 Task: Add Market Corner Two-Bite Brownies to the cart.
Action: Mouse moved to (925, 327)
Screenshot: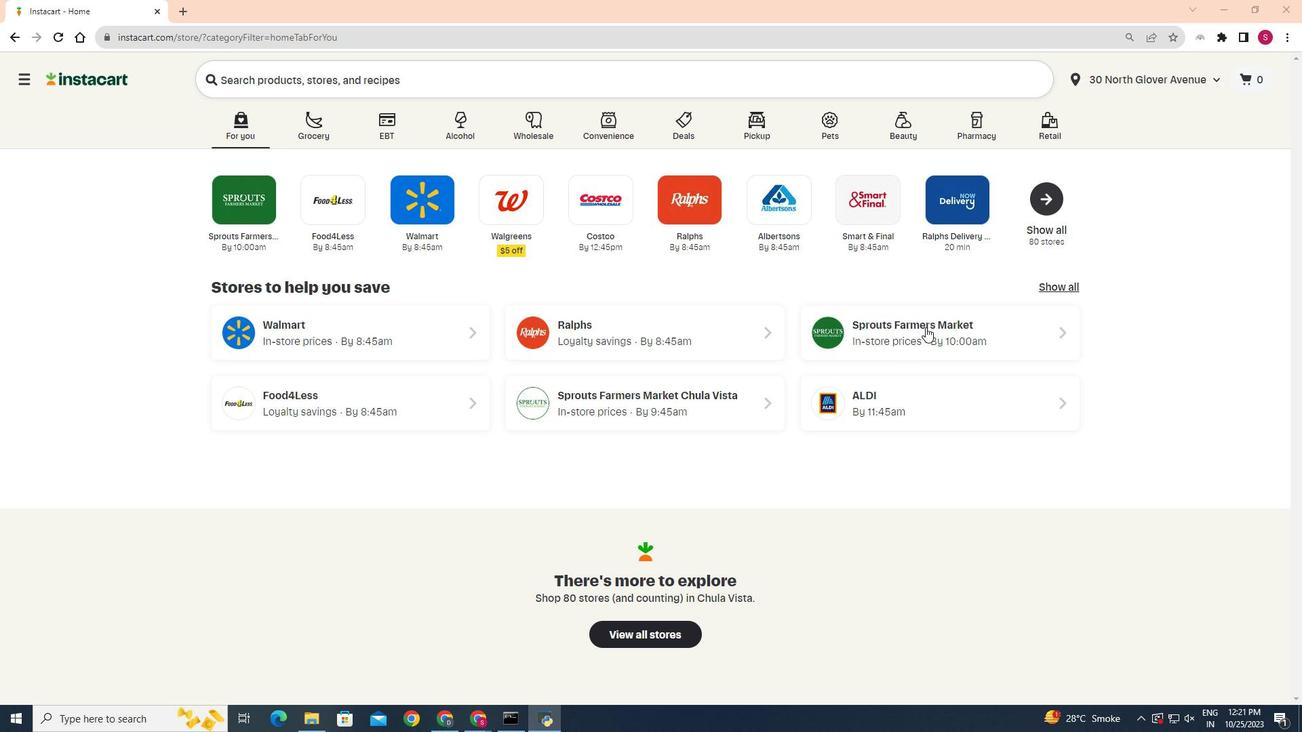 
Action: Mouse pressed left at (925, 327)
Screenshot: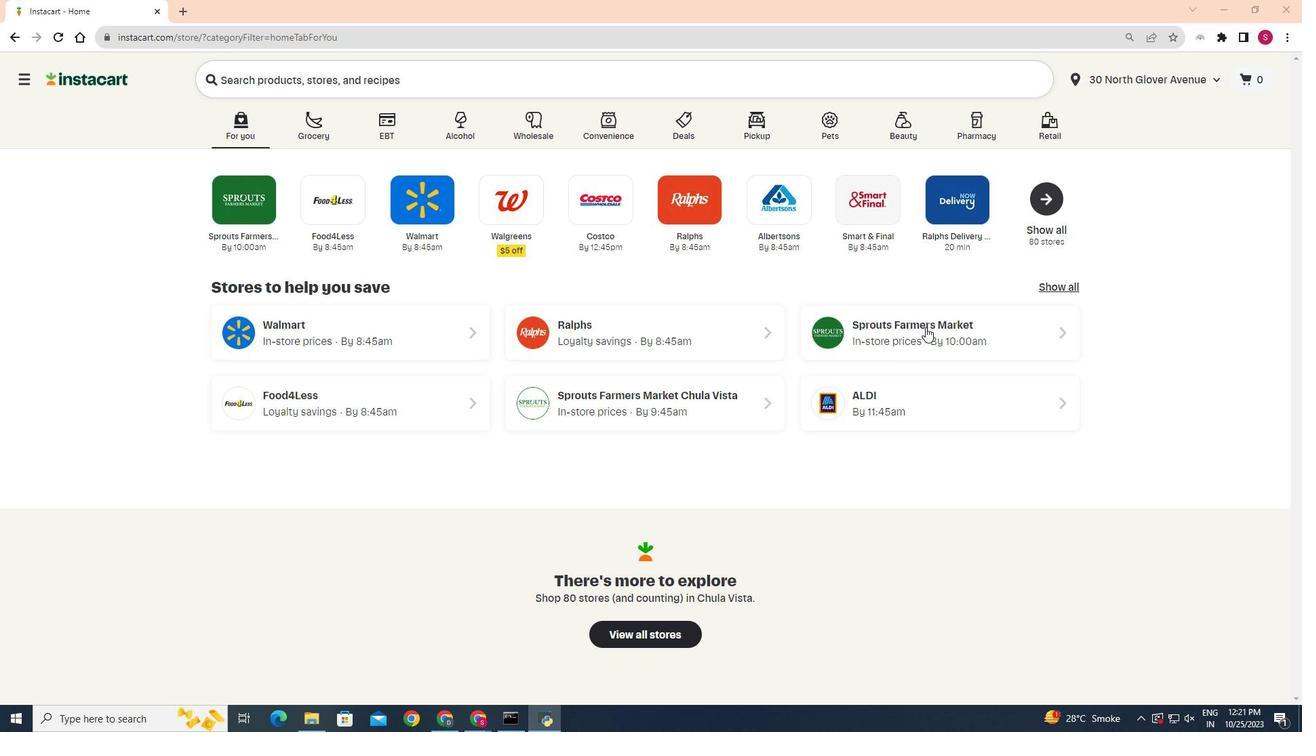 
Action: Mouse moved to (64, 599)
Screenshot: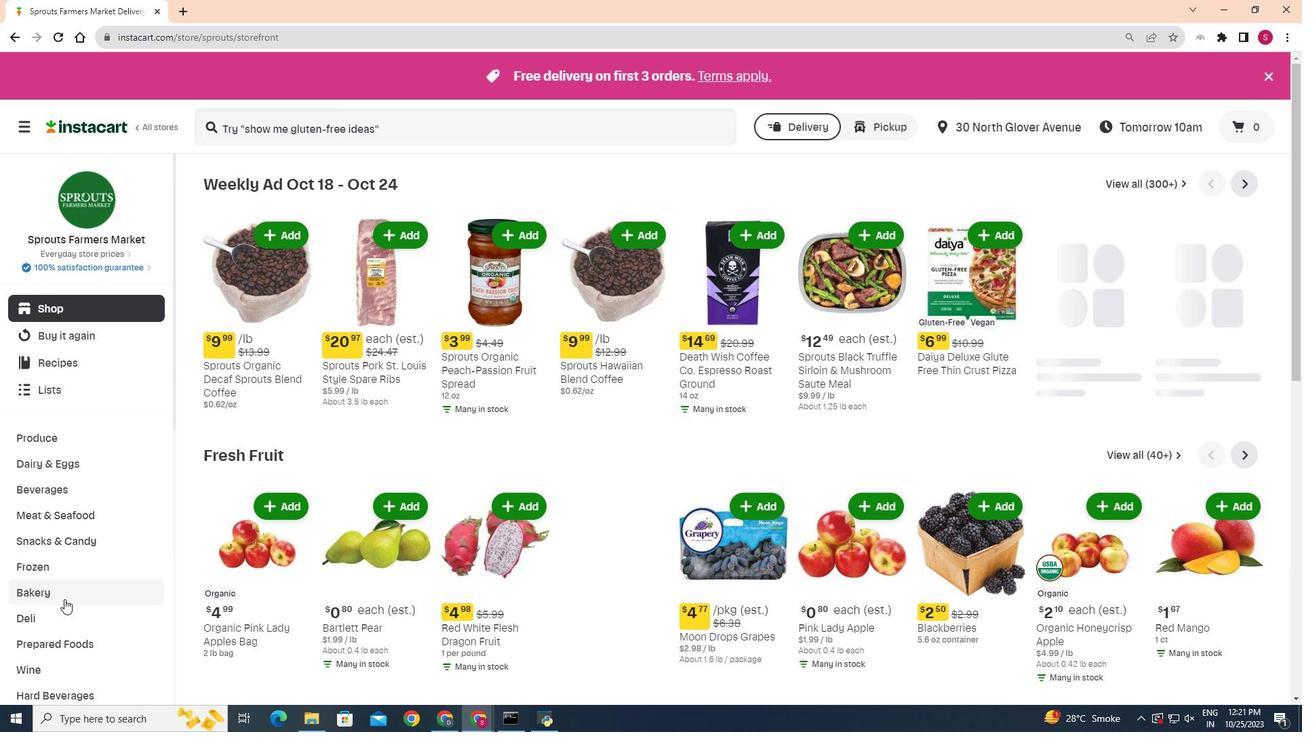 
Action: Mouse pressed left at (64, 599)
Screenshot: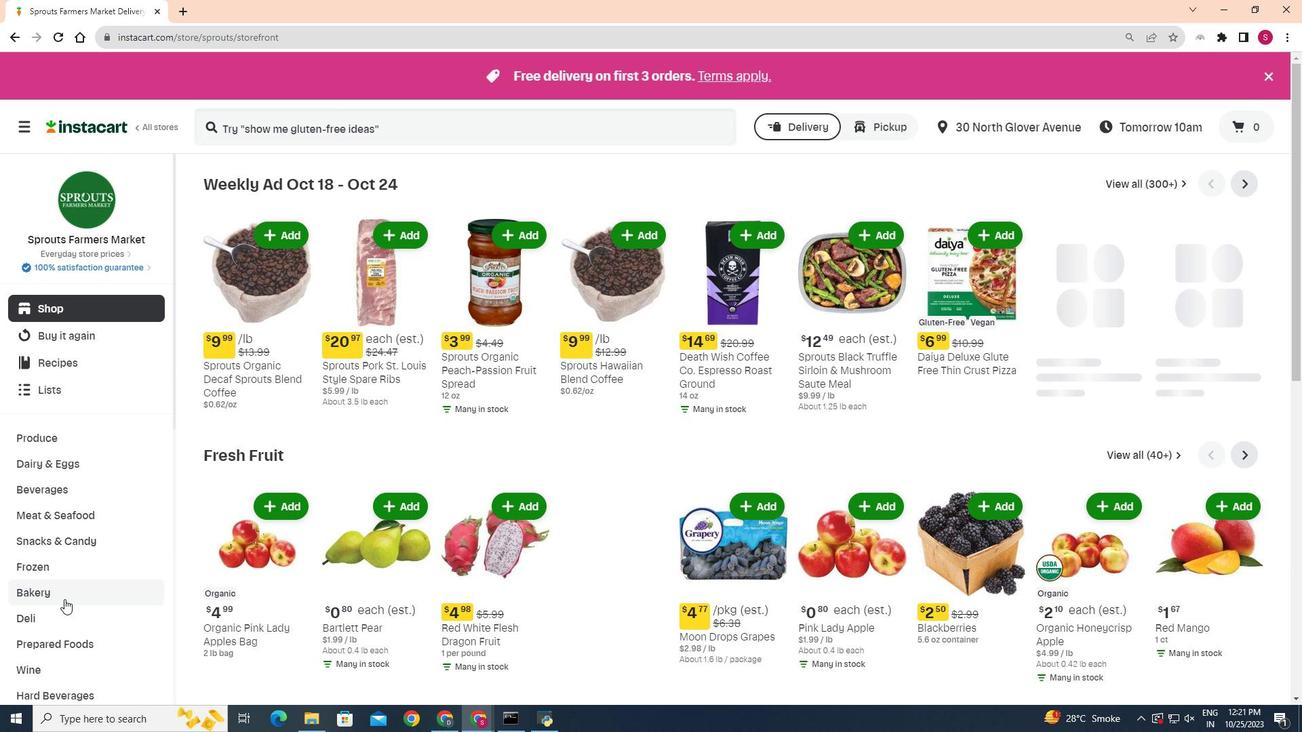 
Action: Mouse moved to (469, 215)
Screenshot: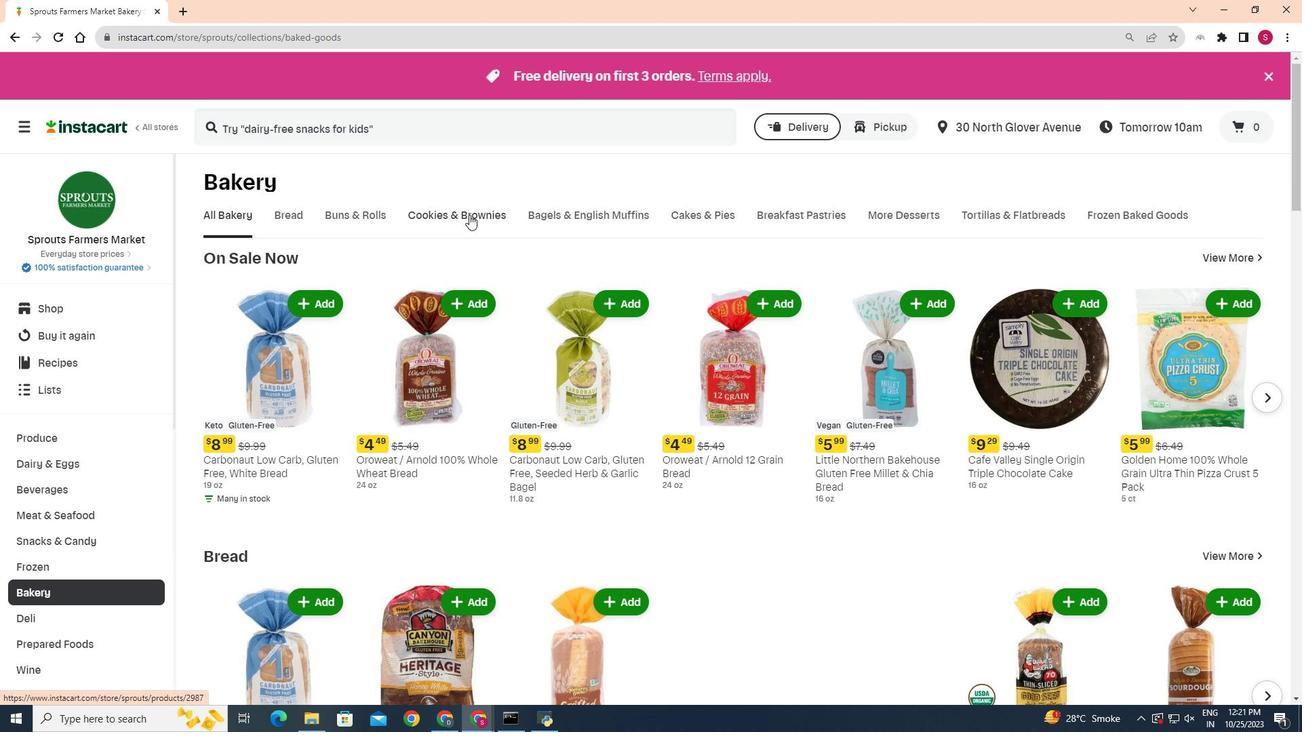 
Action: Mouse pressed left at (469, 215)
Screenshot: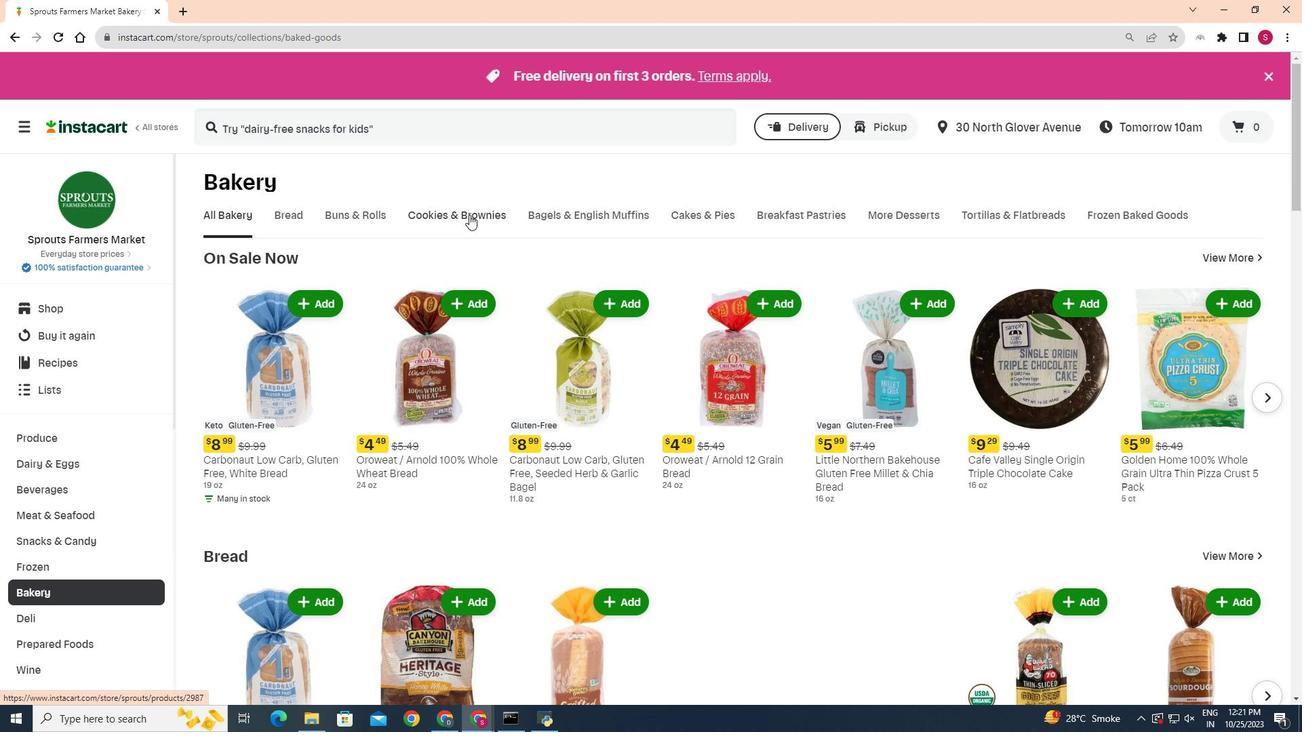 
Action: Mouse moved to (413, 280)
Screenshot: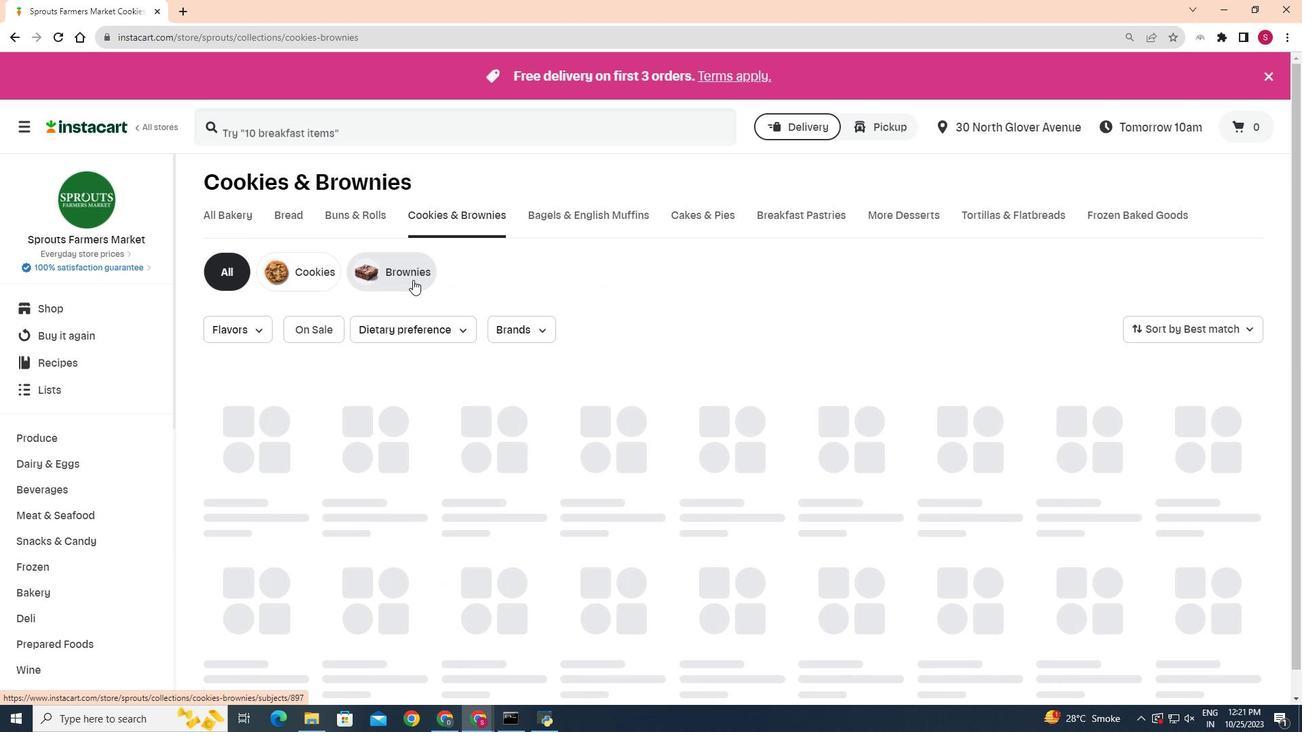 
Action: Mouse pressed left at (413, 280)
Screenshot: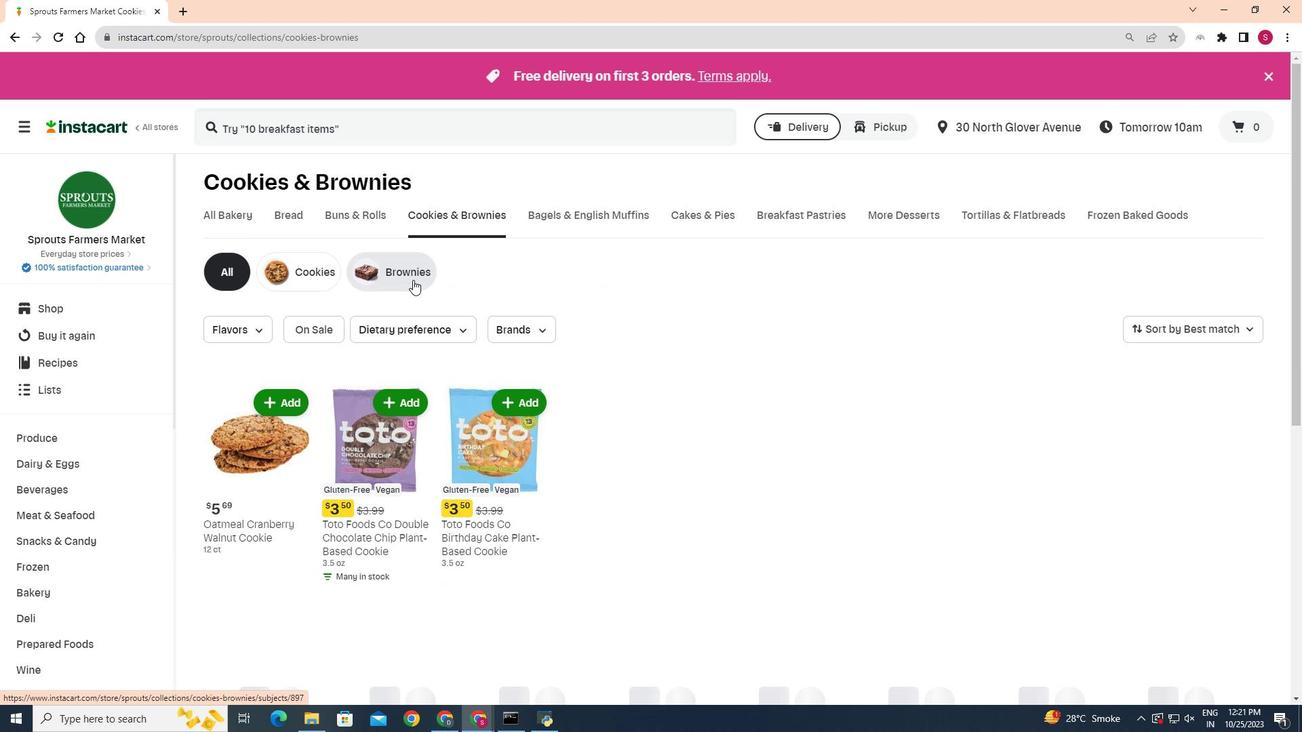 
Action: Mouse moved to (530, 401)
Screenshot: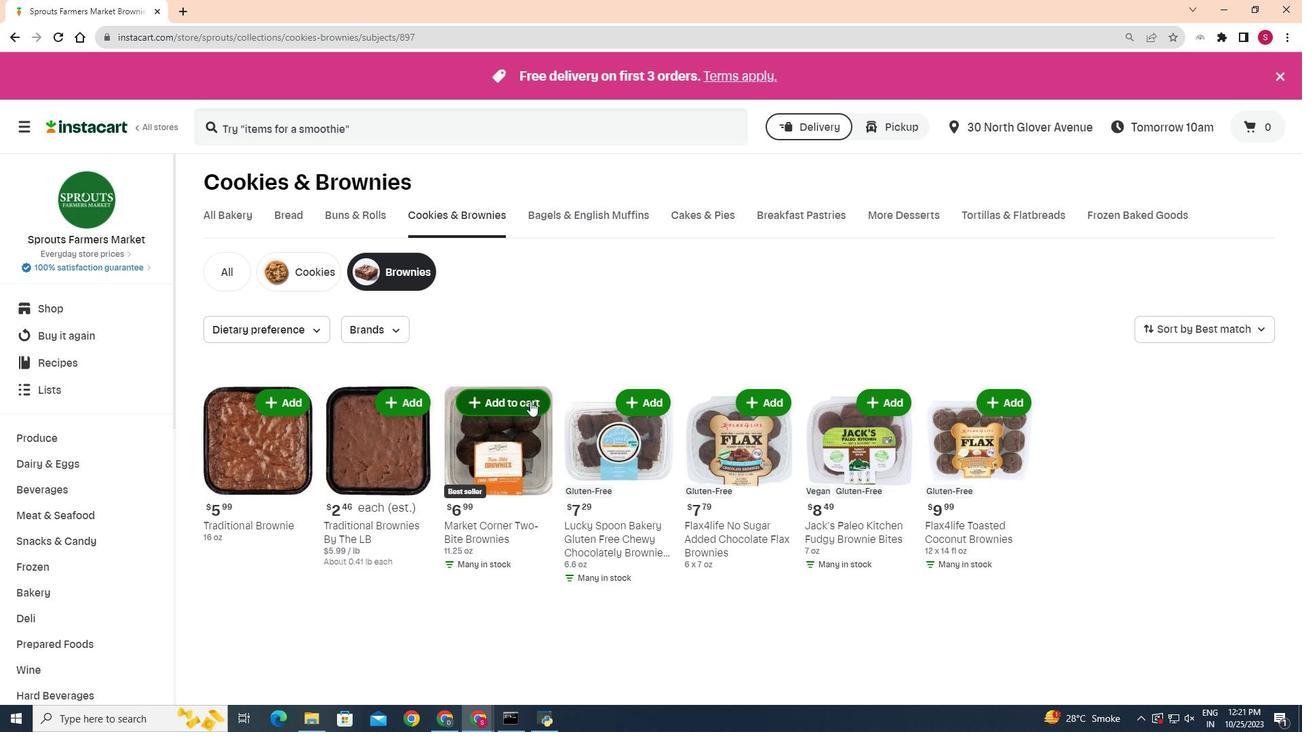 
Action: Mouse pressed left at (530, 401)
Screenshot: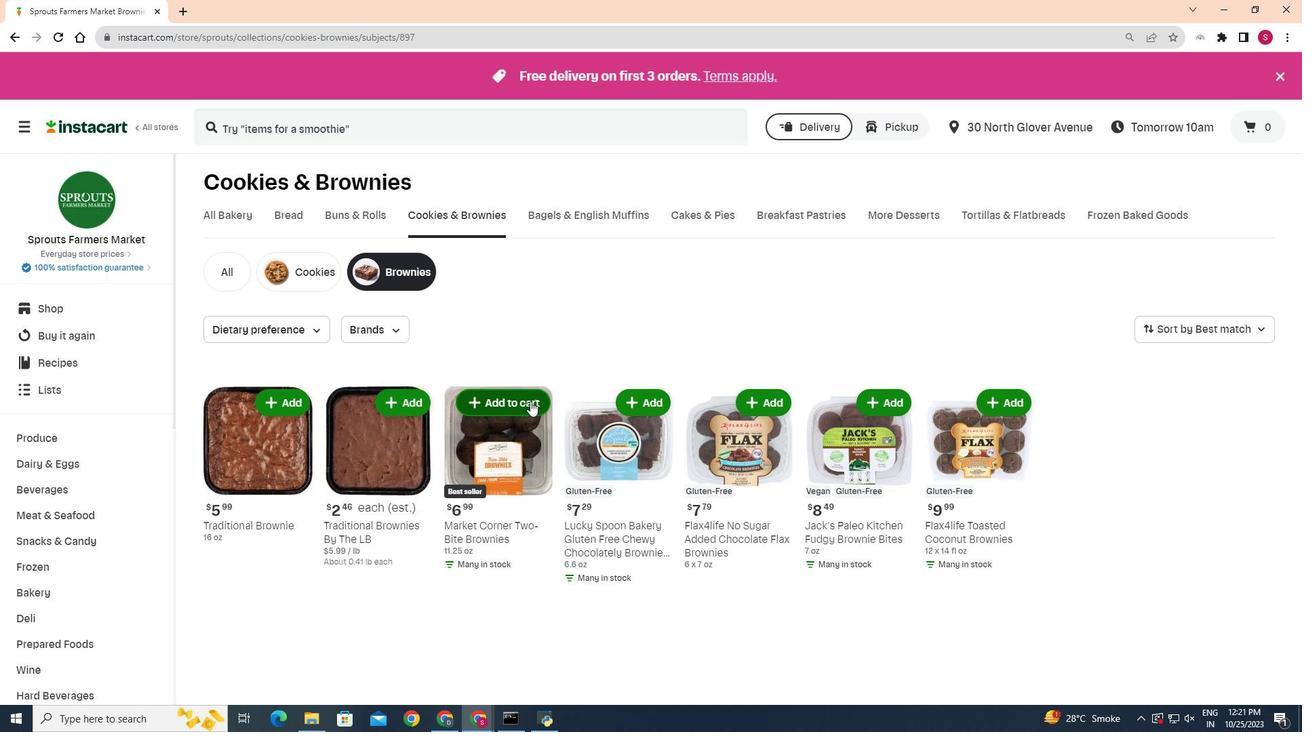 
Action: Mouse moved to (466, 404)
Screenshot: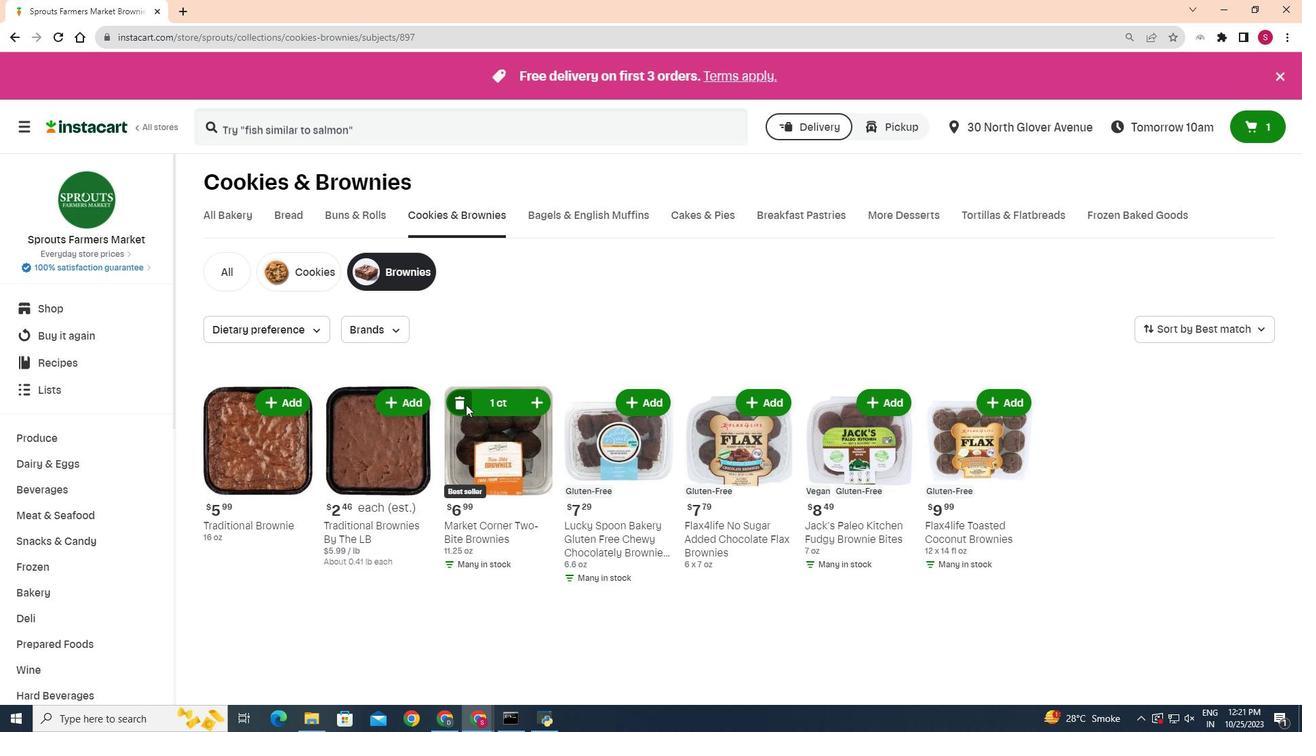 
